 Task: Use the formula "INDIRECT" in spreadsheet "Project protfolio".
Action: Mouse moved to (139, 85)
Screenshot: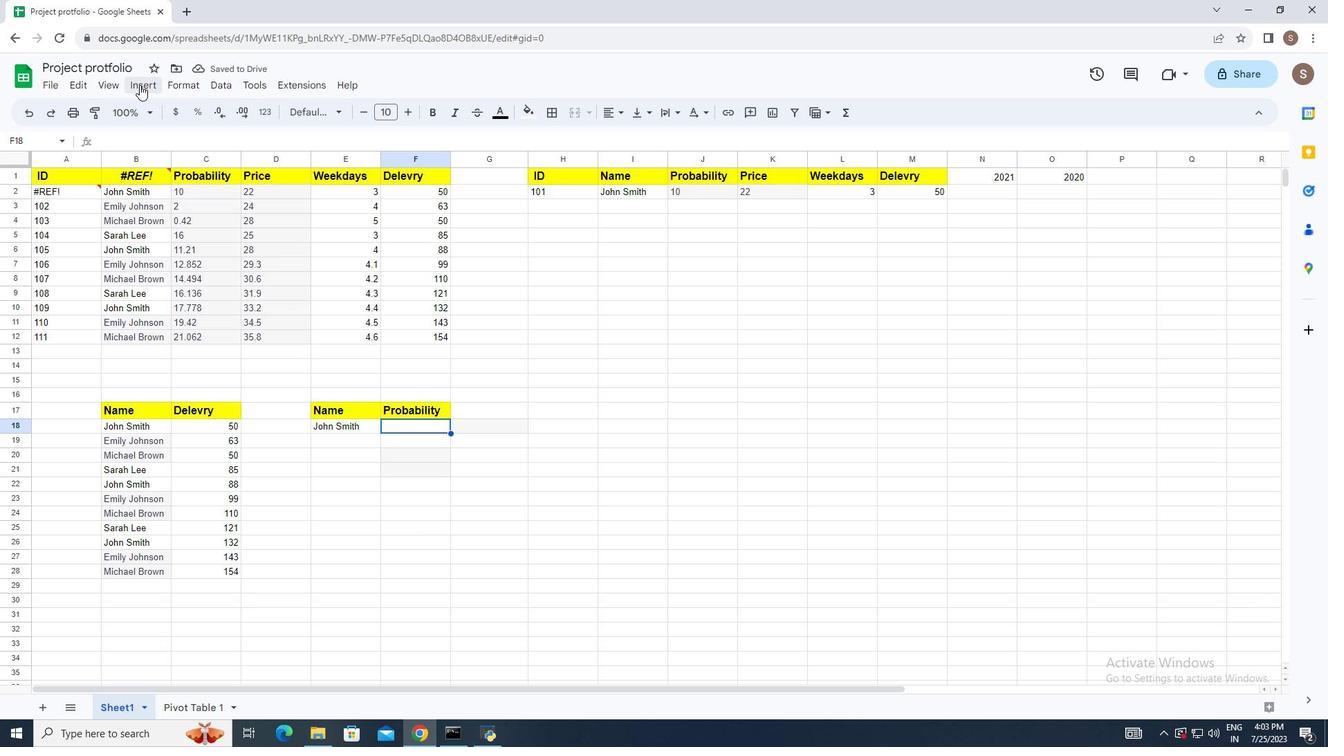 
Action: Mouse pressed left at (139, 85)
Screenshot: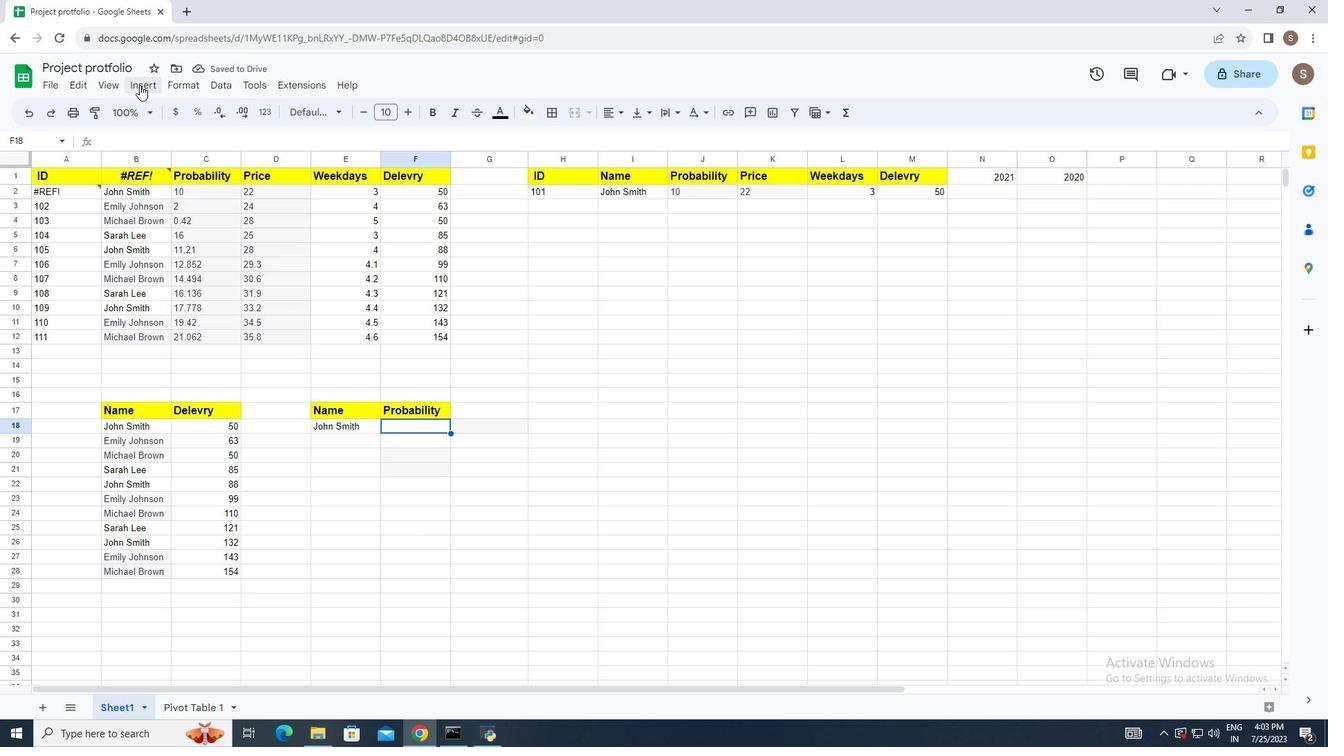 
Action: Mouse moved to (235, 330)
Screenshot: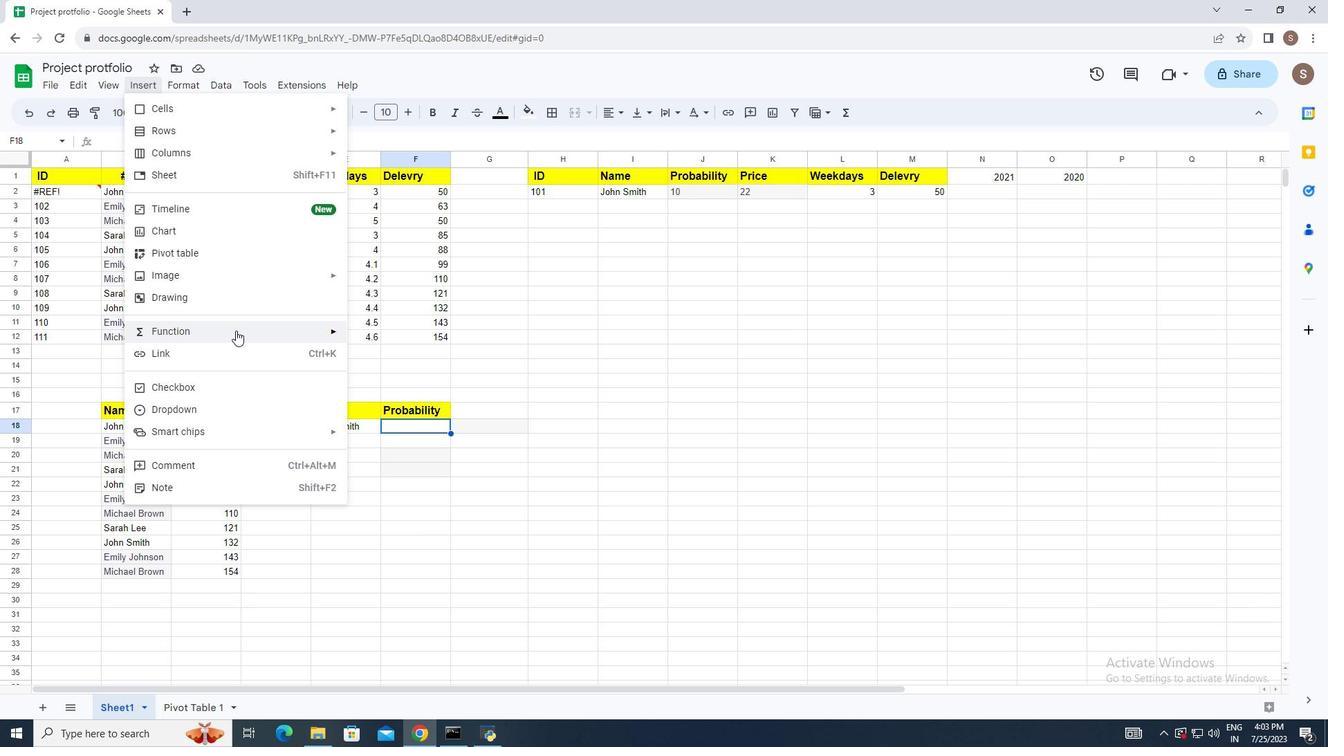 
Action: Mouse pressed left at (235, 330)
Screenshot: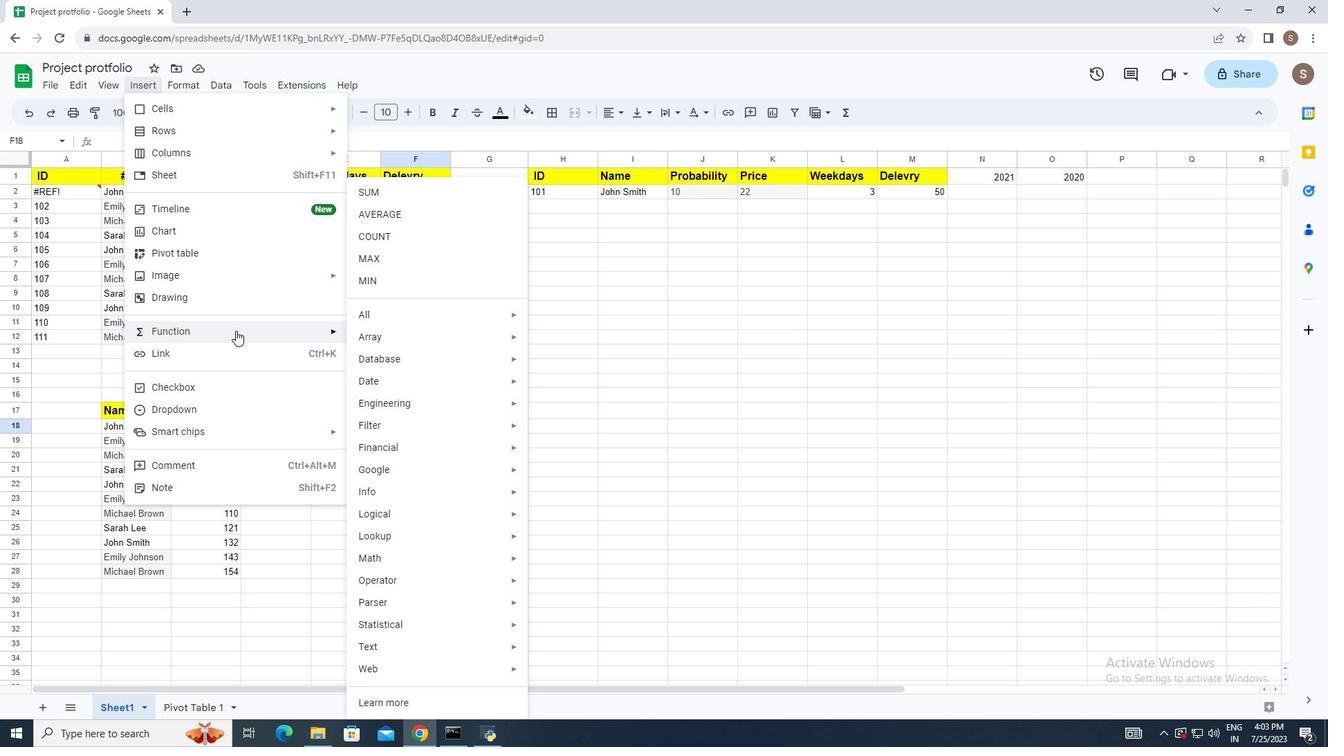 
Action: Mouse moved to (422, 312)
Screenshot: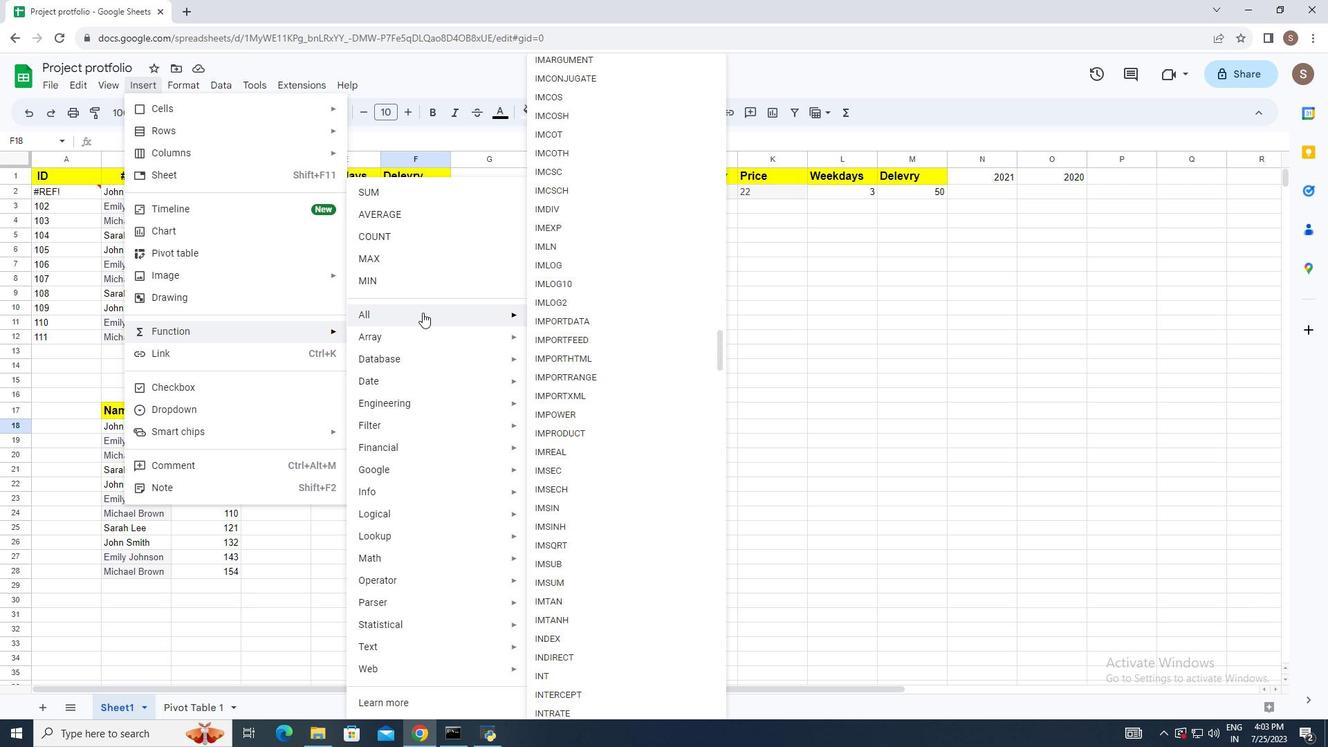 
Action: Mouse pressed left at (422, 312)
Screenshot: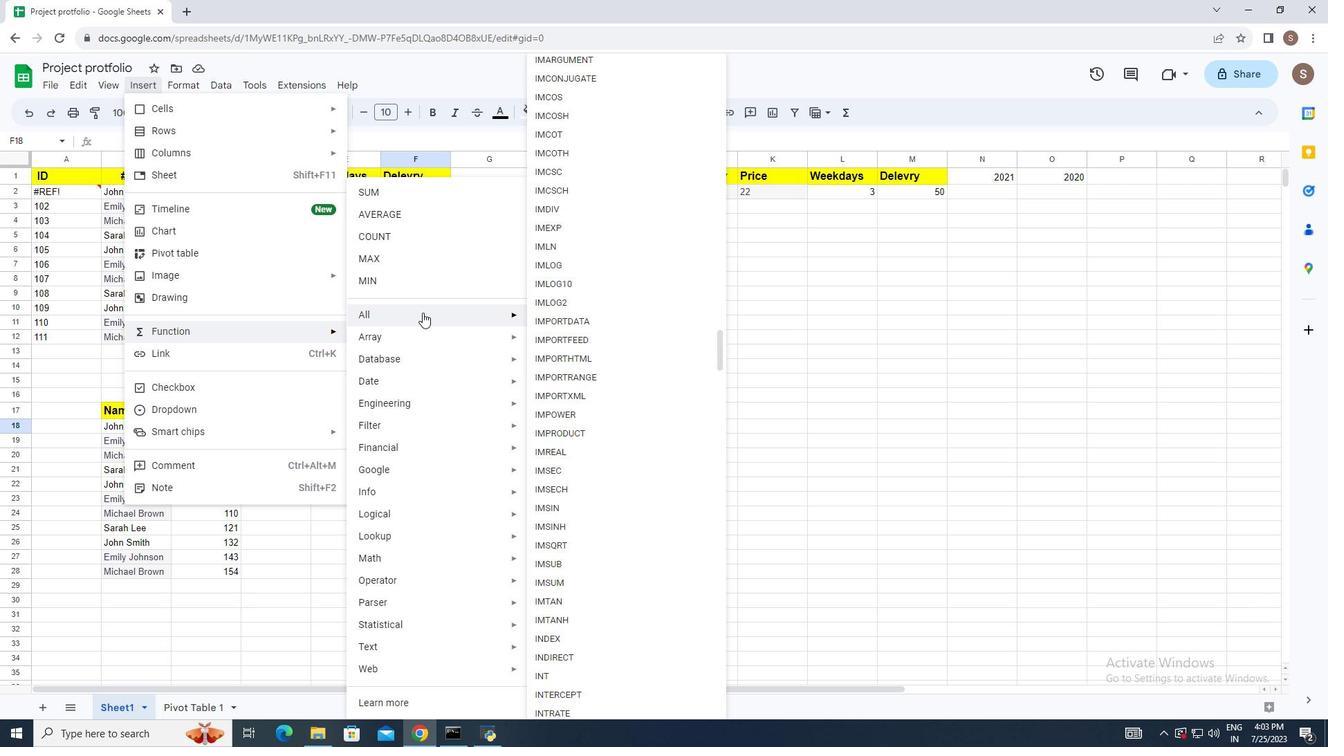 
Action: Mouse moved to (588, 656)
Screenshot: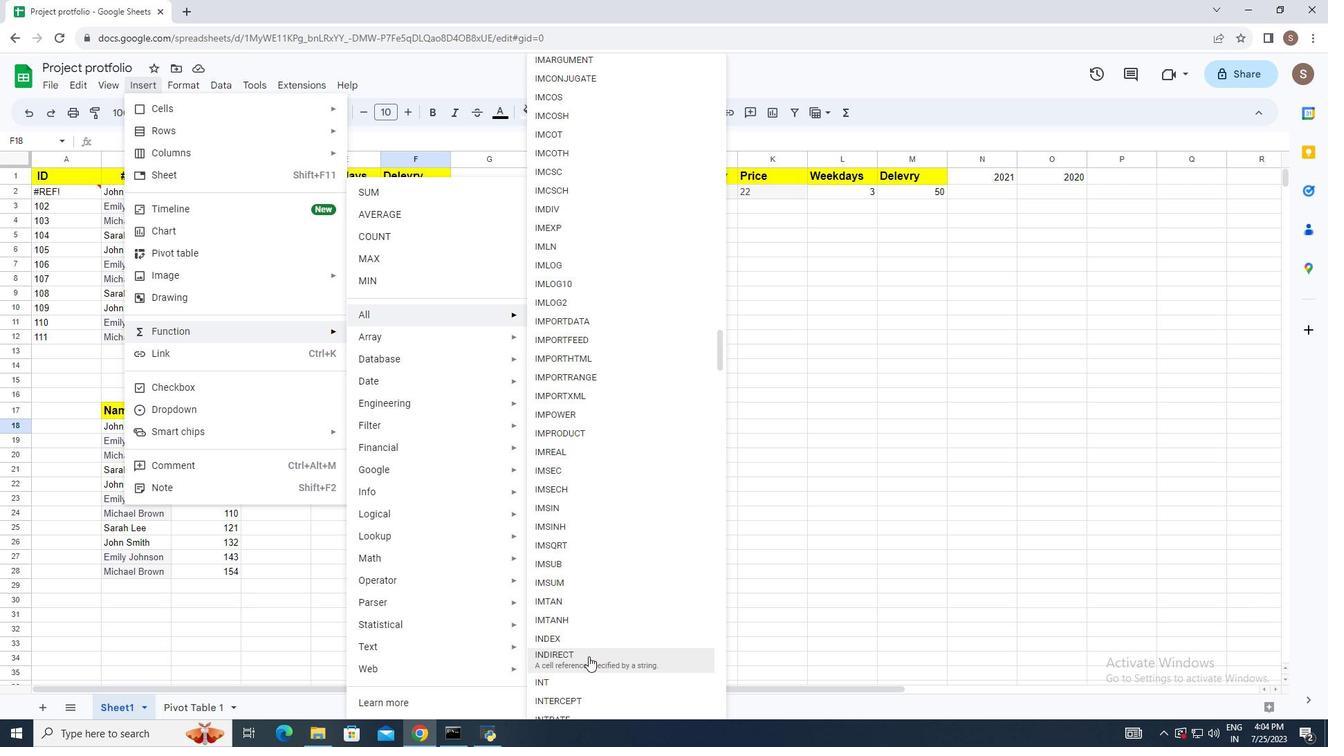 
Action: Mouse pressed left at (588, 656)
Screenshot: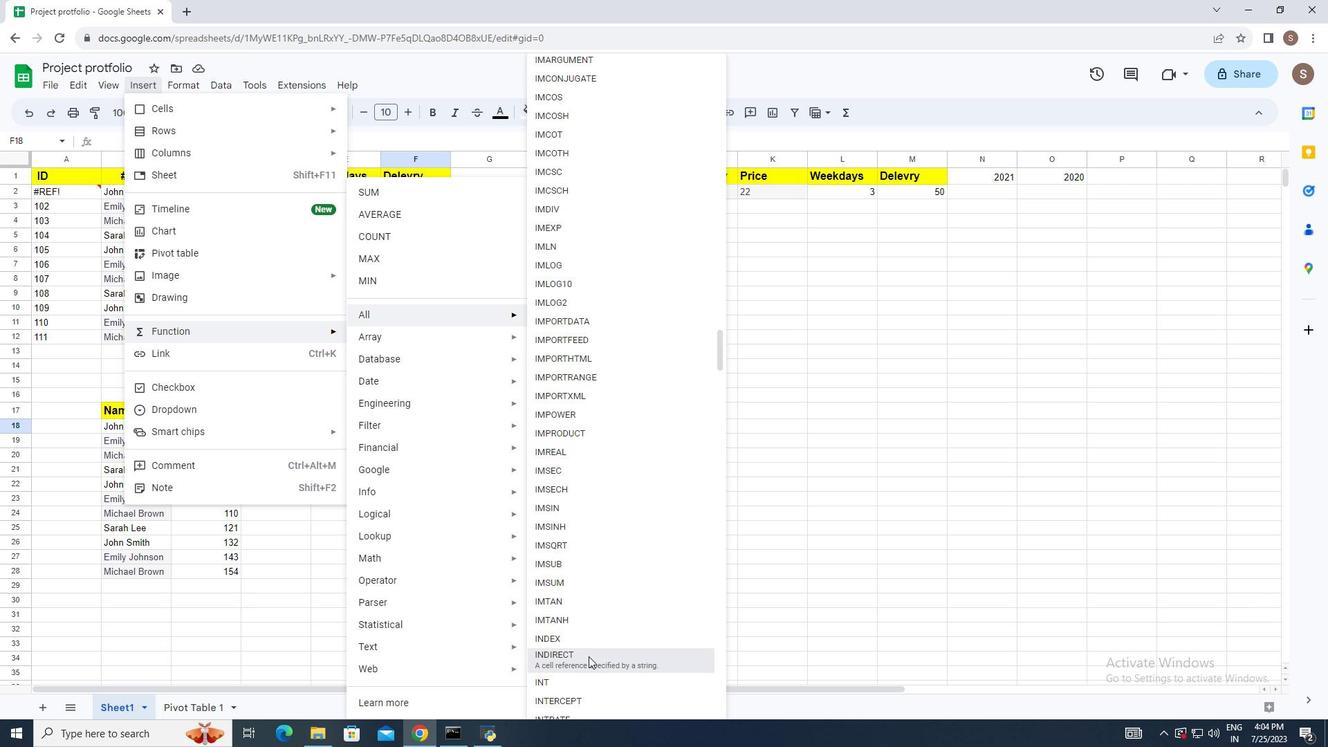 
Action: Mouse moved to (537, 518)
Screenshot: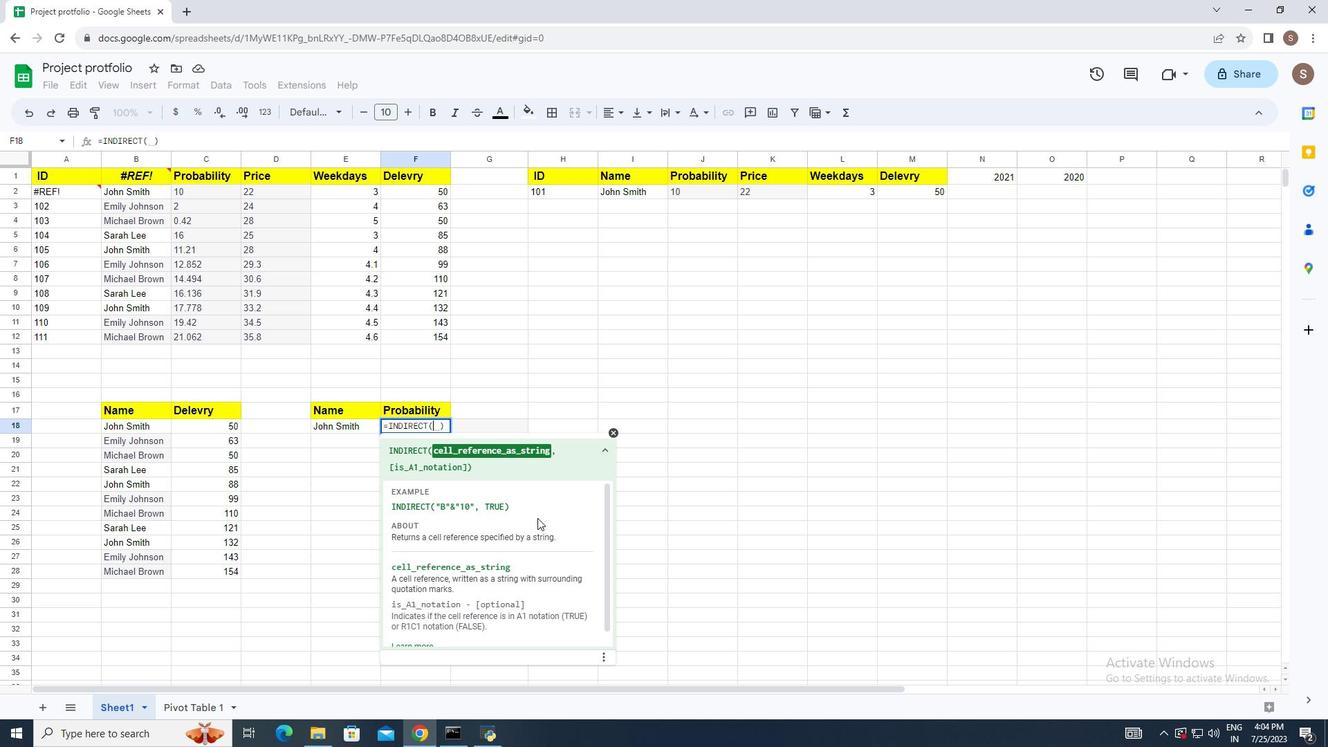 
Action: Key pressed <Key.shift_r>"<Key.shift>B<Key.shift_r><Key.shift_r><Key.shift_r><Key.shift_r><Key.shift_r><Key.shift_r><Key.shift_r>"<Key.shift>&<Key.shift_r><Key.shift_r><Key.shift_r><Key.shift_r><Key.shift_r>"10<Key.shift_r>",<Key.backspace><Key.enter>
Screenshot: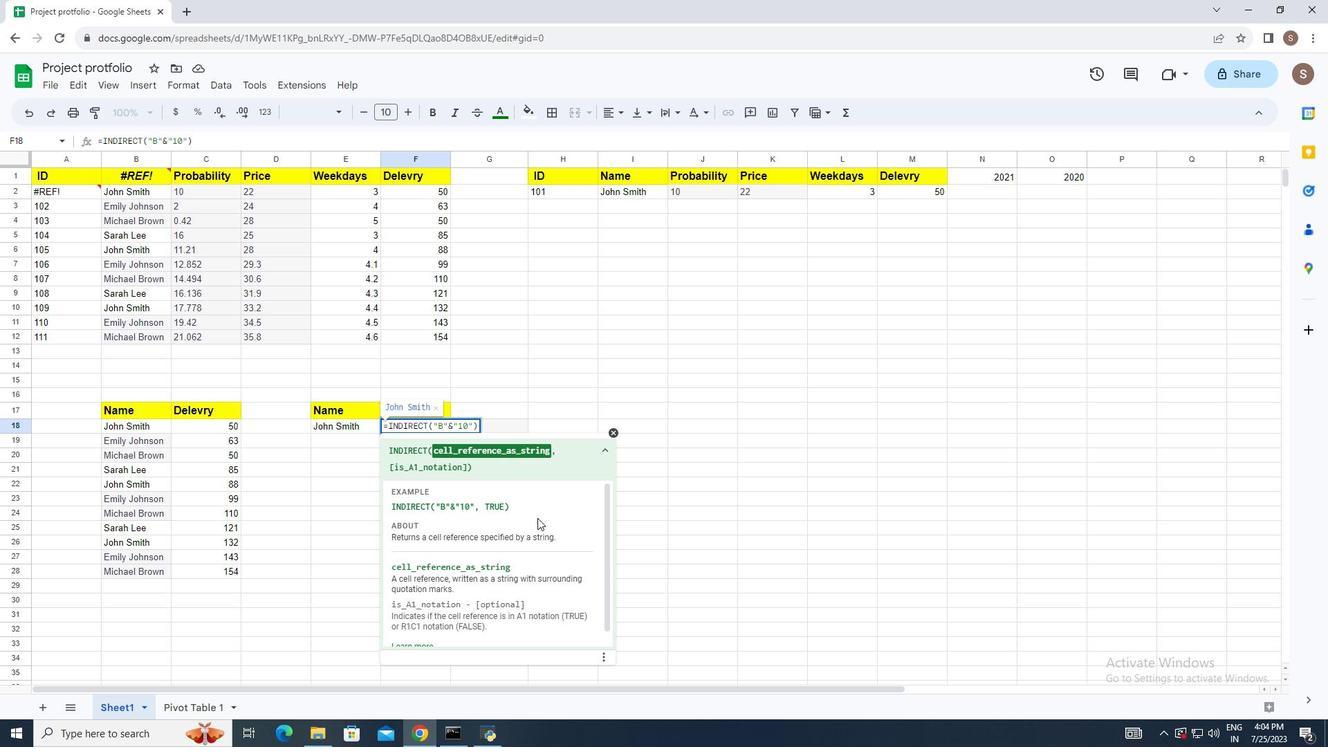 
